 Task: Create a sub task Release to Production / Go Live for the task  Develop a new online tool for project collaboration in the project AgileLogic , assign it to team member softage.4@softage.net and update the status of the sub task to  Completed , set the priority of the sub task to High
Action: Mouse moved to (92, 239)
Screenshot: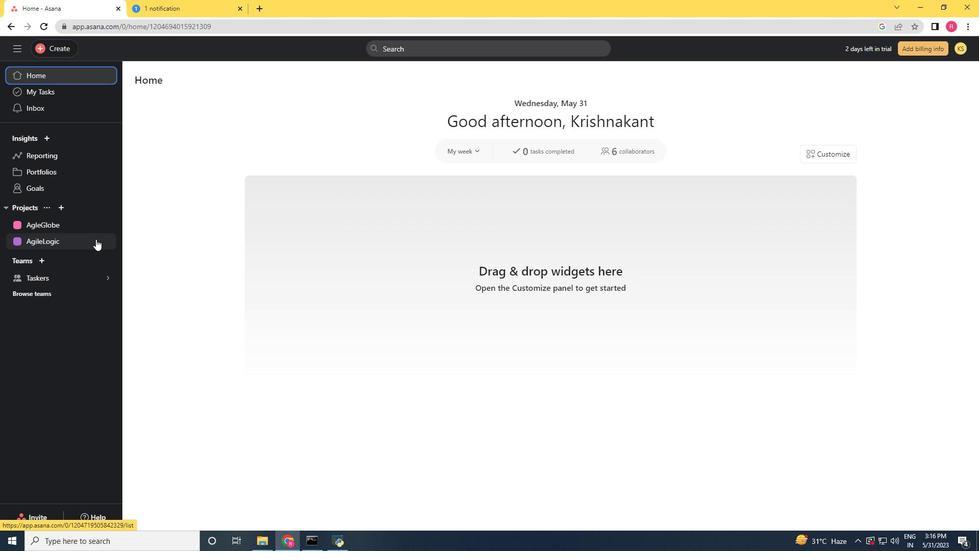 
Action: Mouse pressed left at (92, 239)
Screenshot: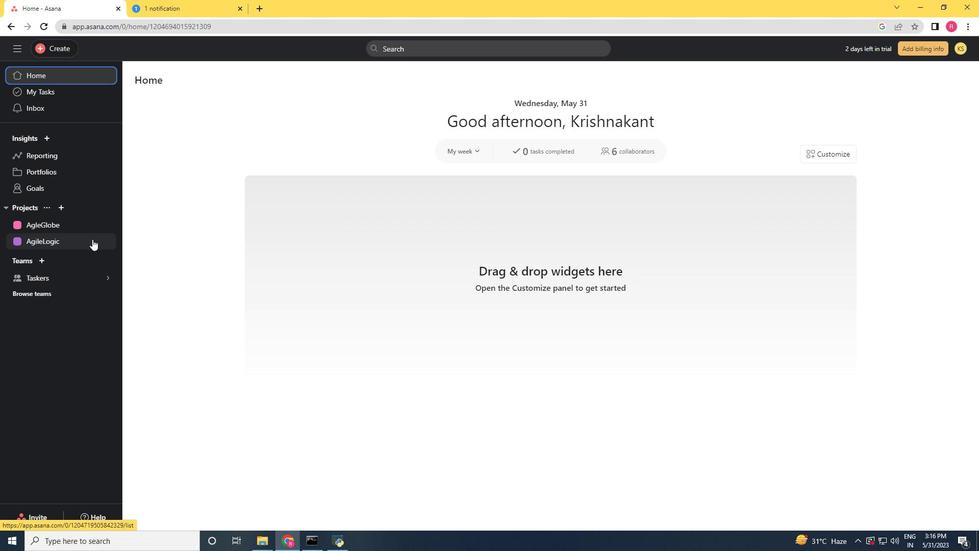 
Action: Mouse moved to (371, 219)
Screenshot: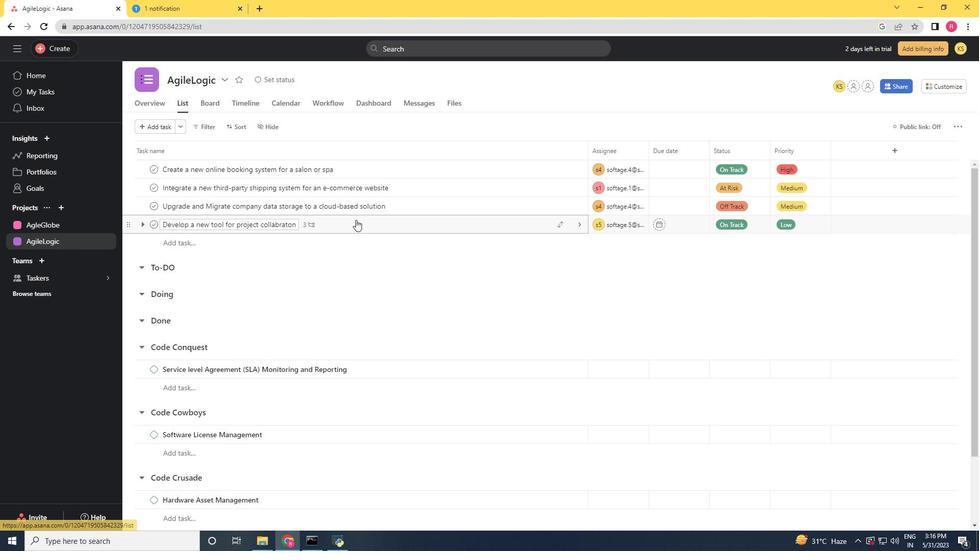 
Action: Mouse pressed left at (371, 219)
Screenshot: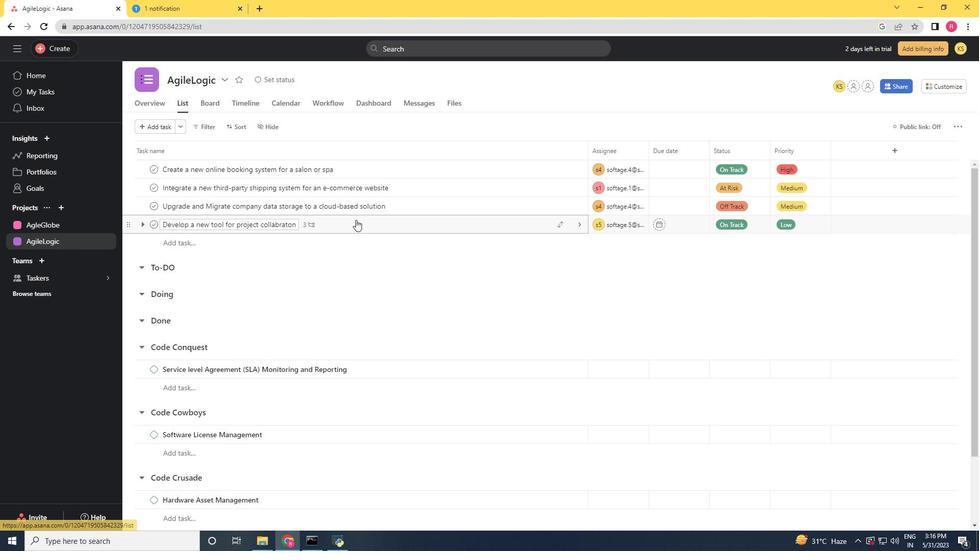 
Action: Mouse moved to (737, 239)
Screenshot: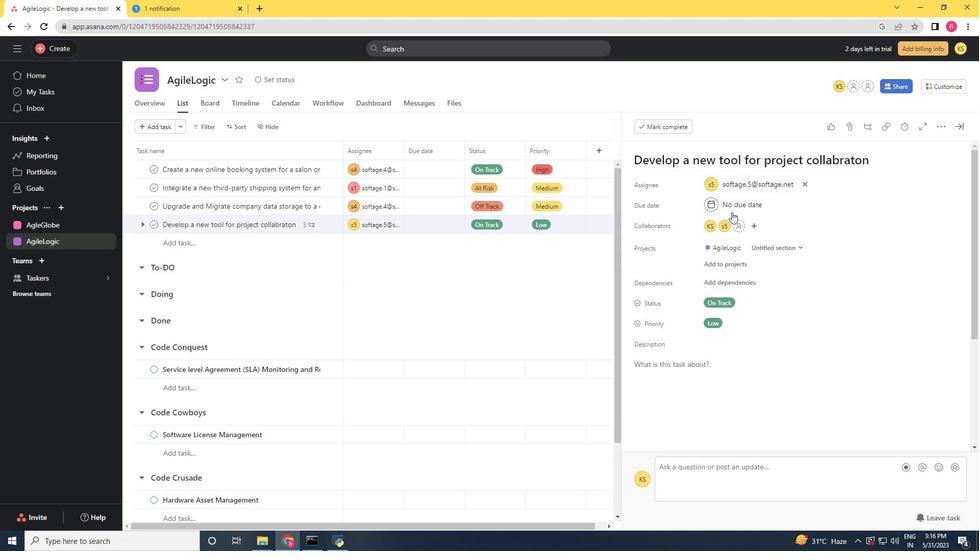 
Action: Mouse scrolled (737, 239) with delta (0, 0)
Screenshot: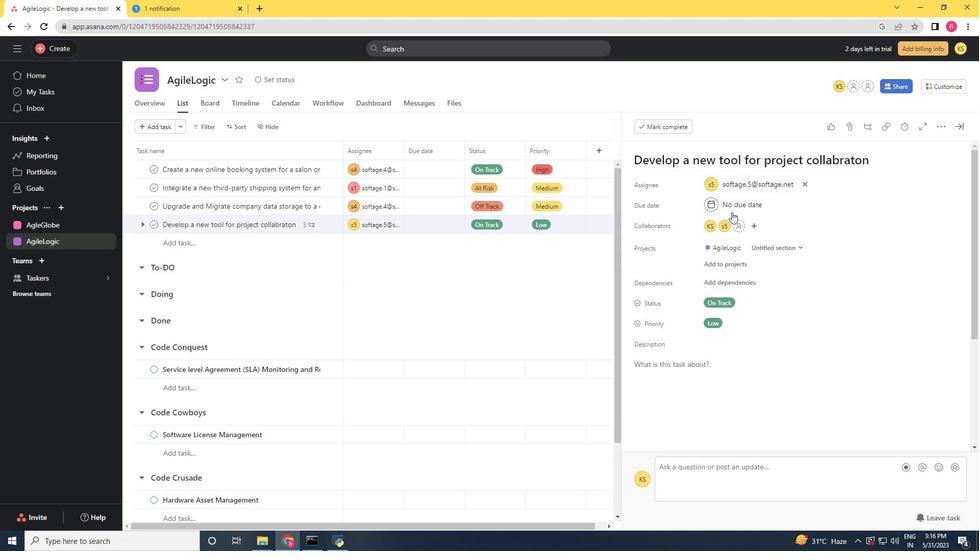 
Action: Mouse moved to (731, 315)
Screenshot: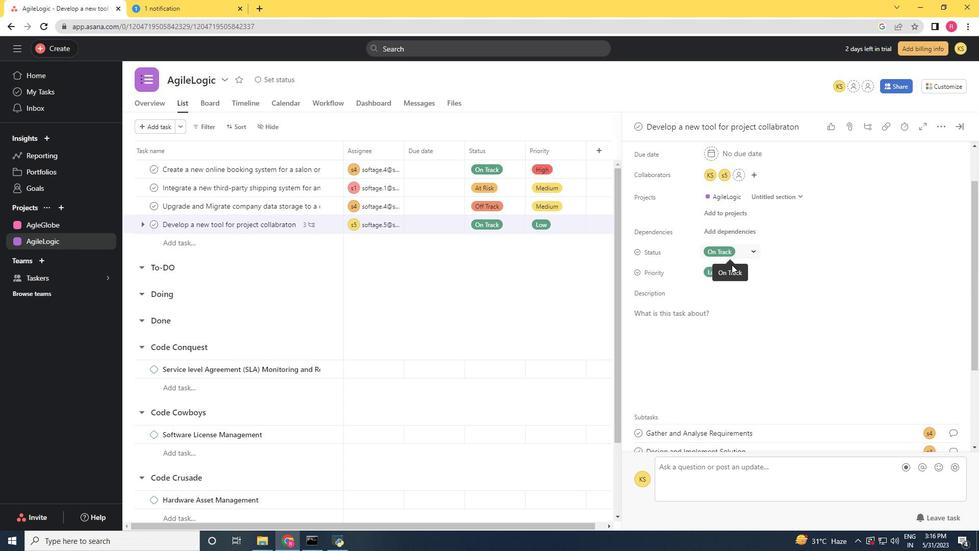 
Action: Mouse scrolled (731, 315) with delta (0, 0)
Screenshot: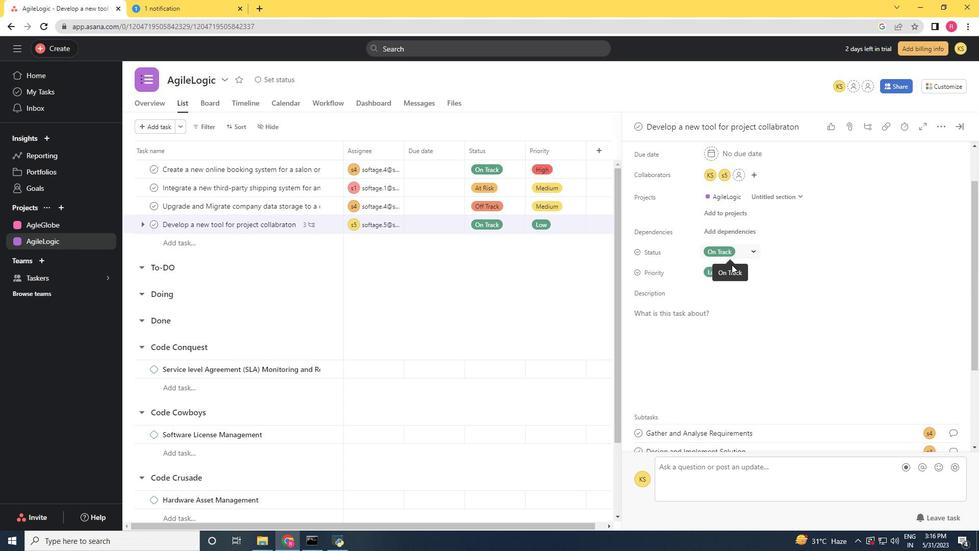 
Action: Mouse moved to (731, 319)
Screenshot: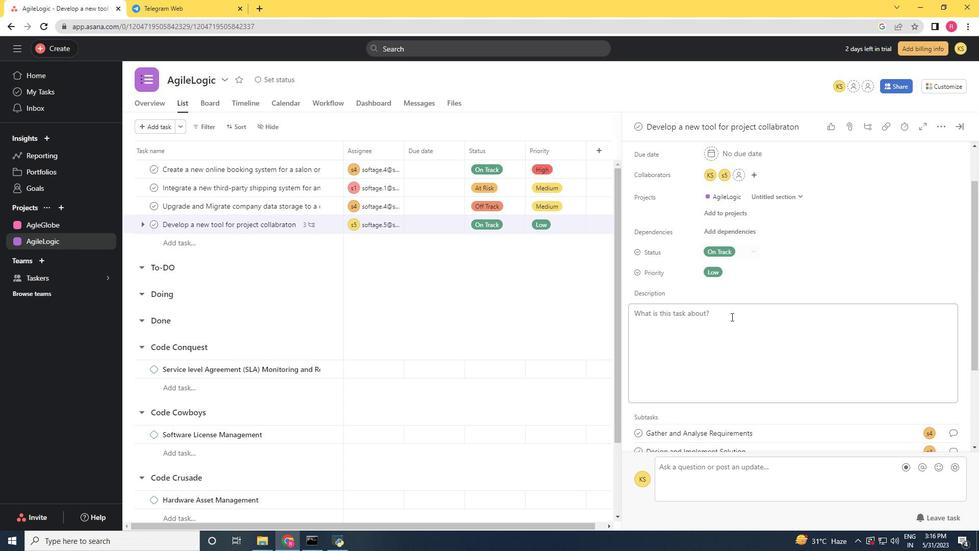 
Action: Mouse scrolled (731, 318) with delta (0, 0)
Screenshot: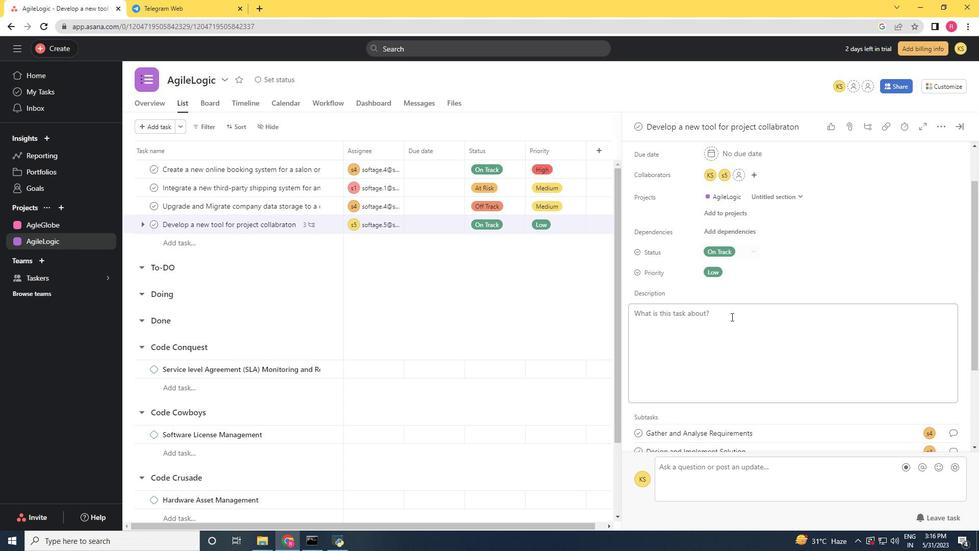 
Action: Mouse scrolled (731, 318) with delta (0, 0)
Screenshot: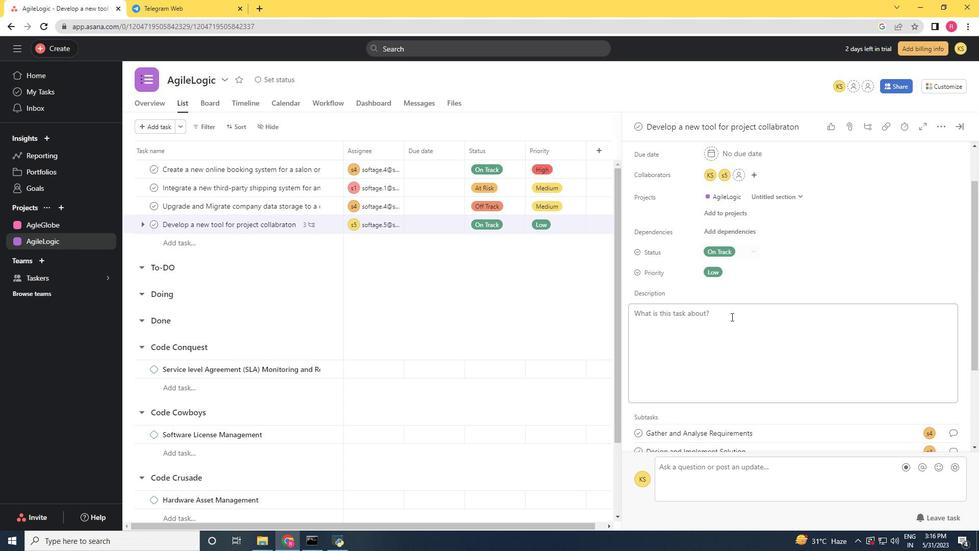 
Action: Mouse scrolled (731, 318) with delta (0, 0)
Screenshot: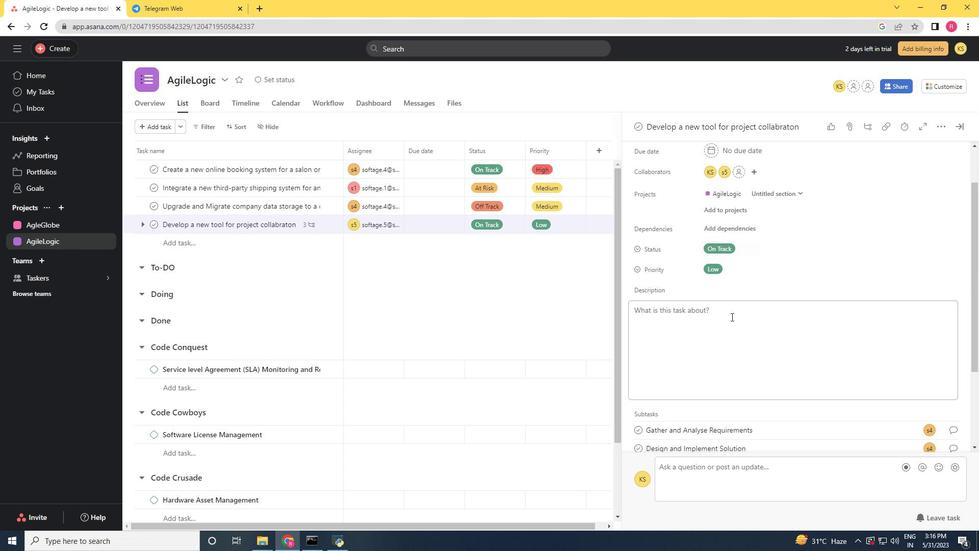 
Action: Mouse scrolled (731, 318) with delta (0, 0)
Screenshot: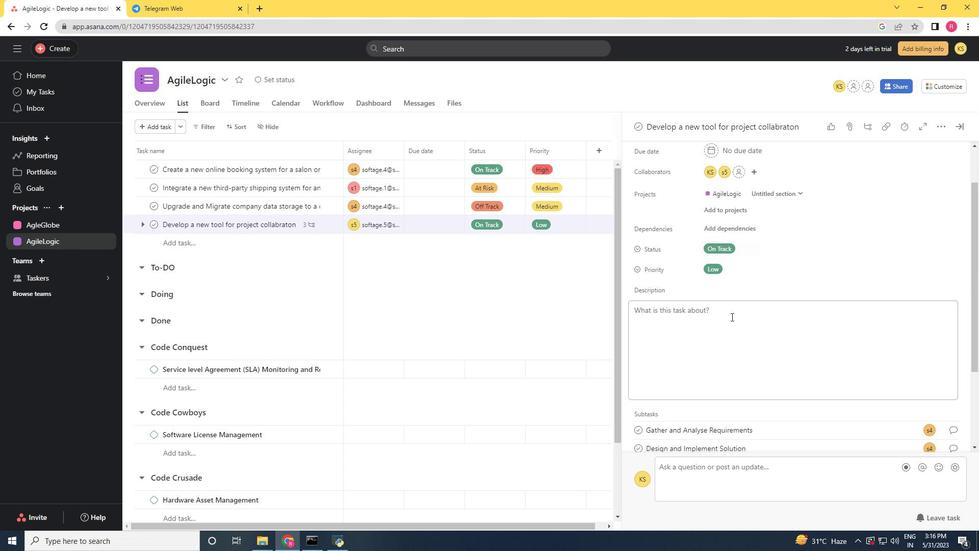 
Action: Mouse moved to (669, 371)
Screenshot: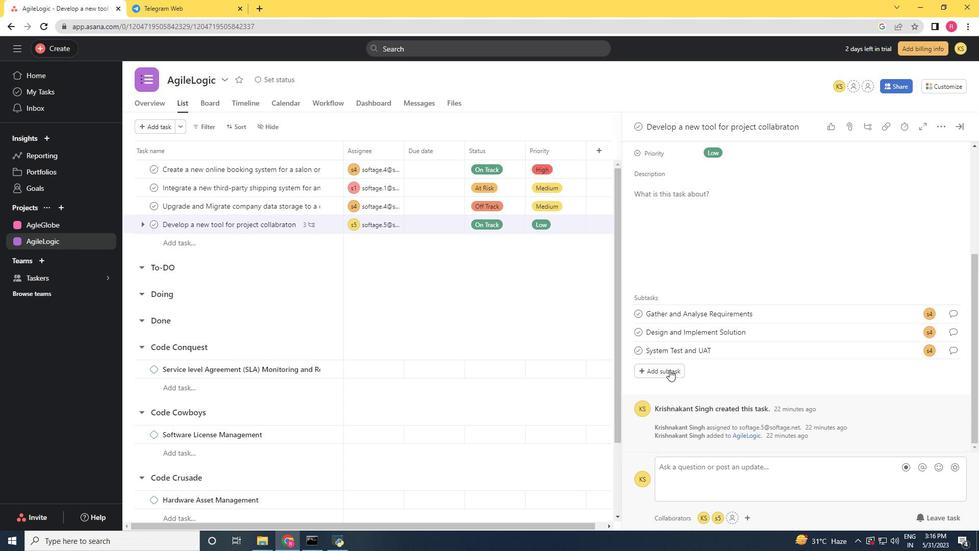 
Action: Mouse pressed left at (669, 371)
Screenshot: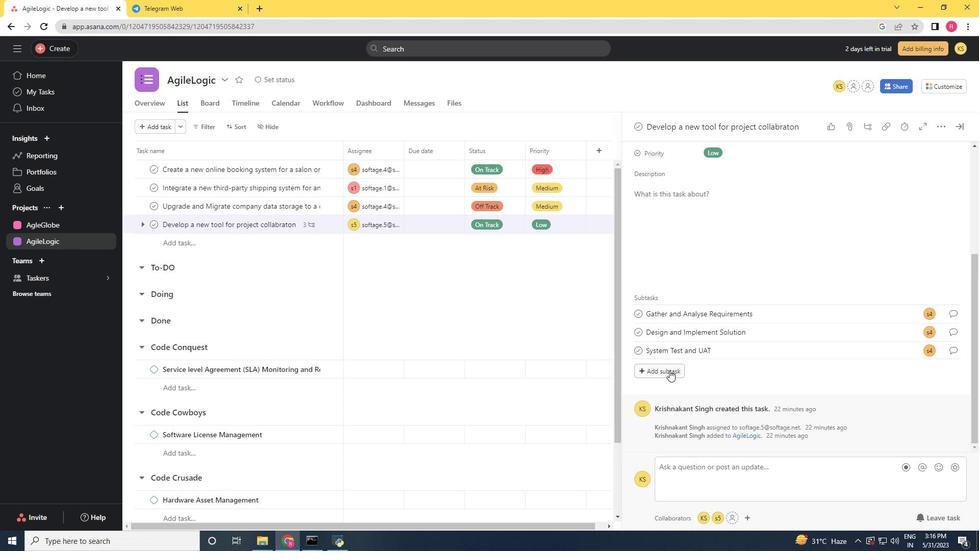 
Action: Mouse moved to (750, 181)
Screenshot: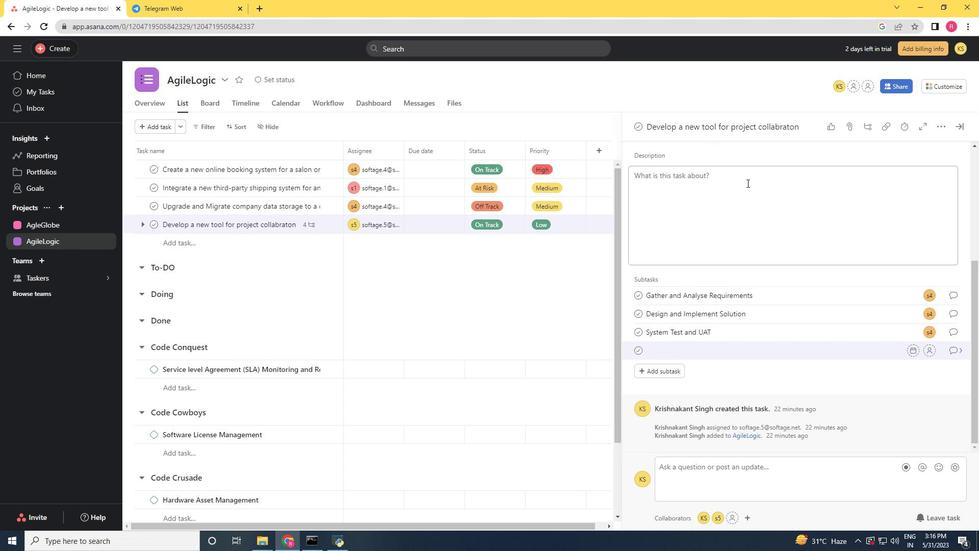 
Action: Key pressed <Key.shift><Key.shift><Key.shift><Key.shift><Key.shift>Release<Key.space>to<Key.space><Key.shift>Production<Key.space>/<Key.space><Key.shift>Go<Key.space><Key.shift><Key.shift><Key.shift><Key.shift><Key.shift><Key.shift><Key.shift><Key.shift><Key.shift><Key.shift><Key.shift>Live
Screenshot: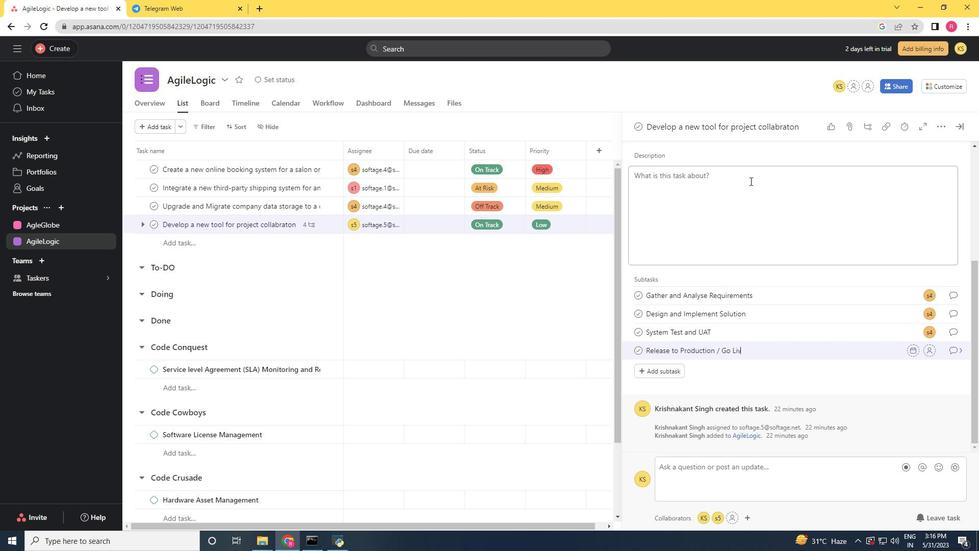 
Action: Mouse moved to (930, 348)
Screenshot: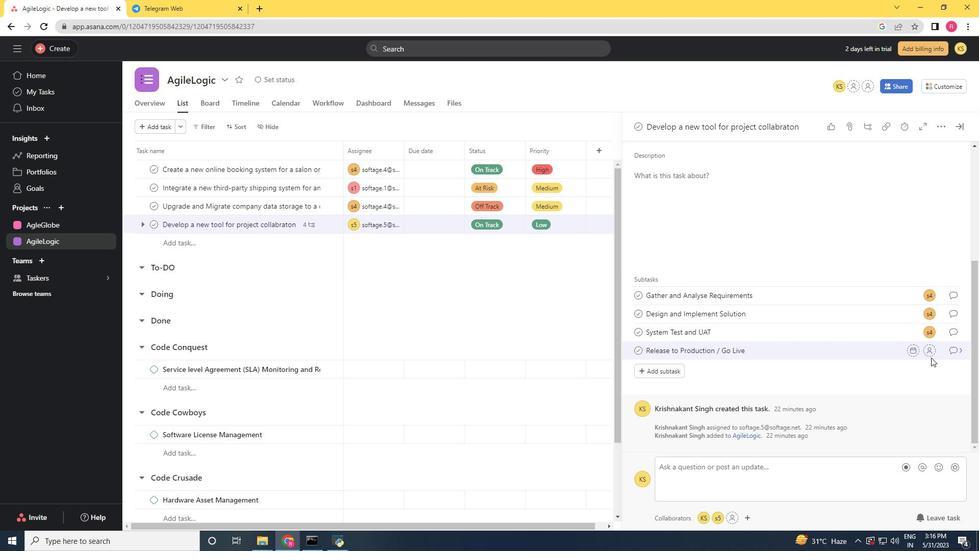 
Action: Mouse pressed left at (930, 348)
Screenshot: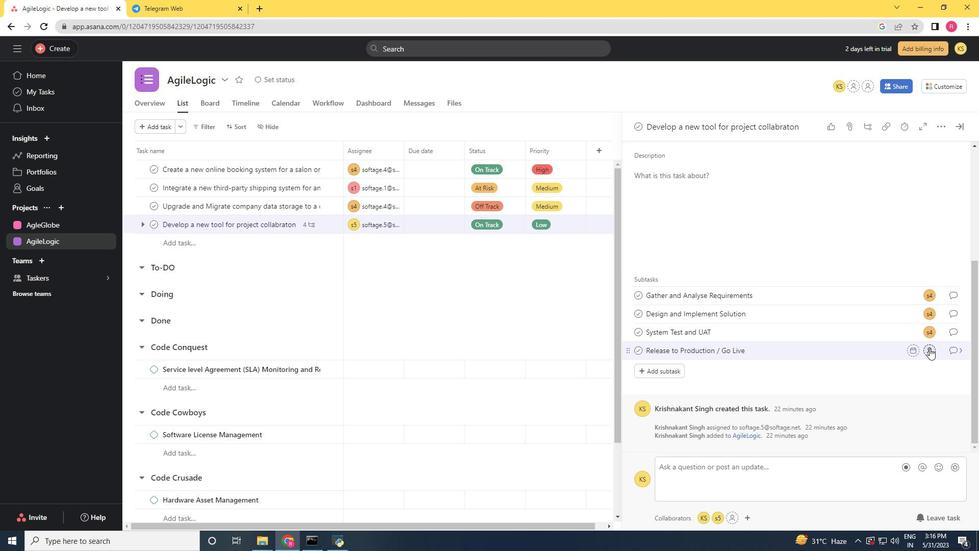 
Action: Mouse moved to (930, 348)
Screenshot: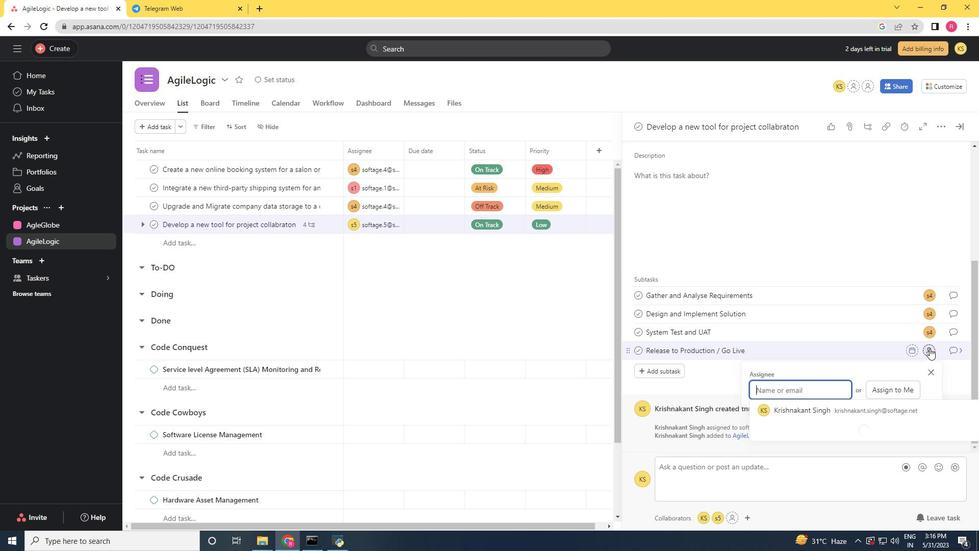 
Action: Key pressed softage.4<Key.shift>@softage.net
Screenshot: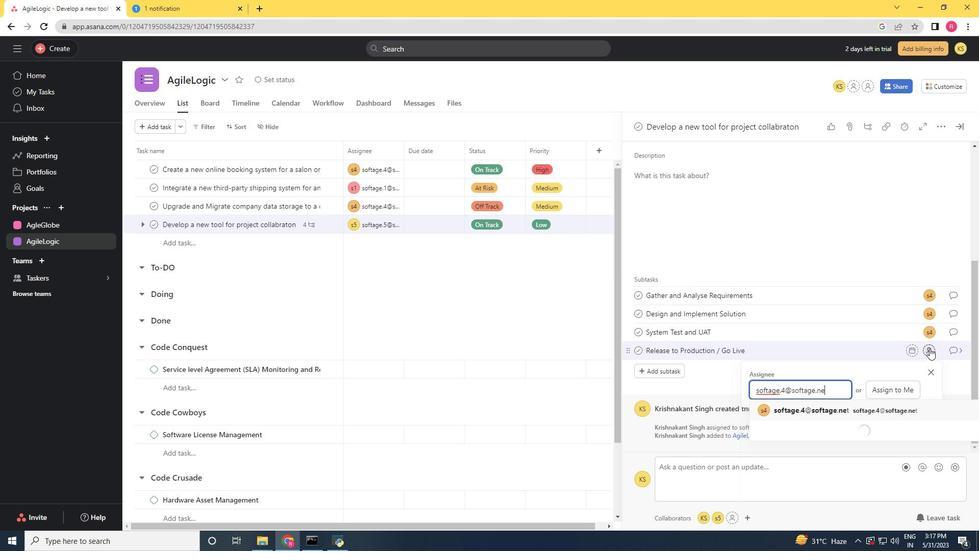 
Action: Mouse moved to (881, 407)
Screenshot: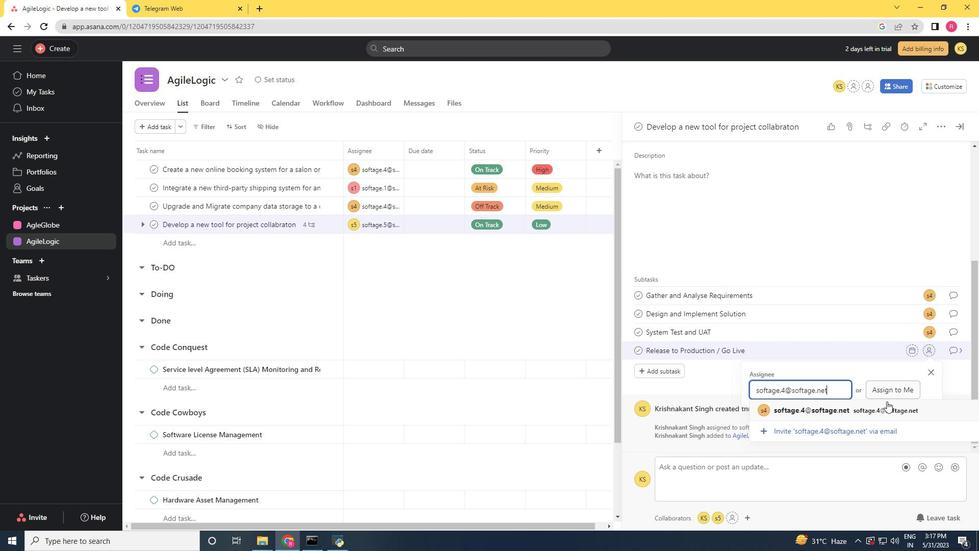 
Action: Mouse pressed left at (881, 407)
Screenshot: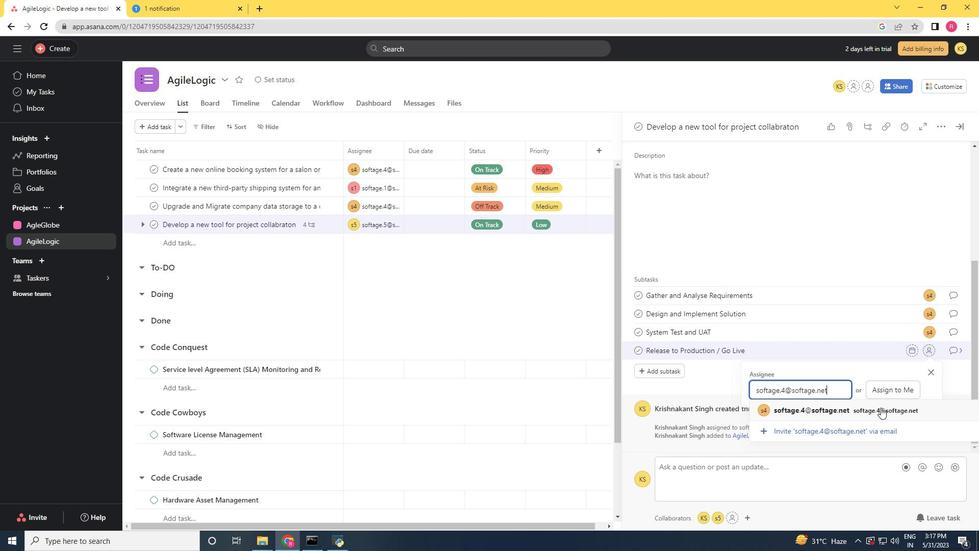 
Action: Mouse moved to (956, 346)
Screenshot: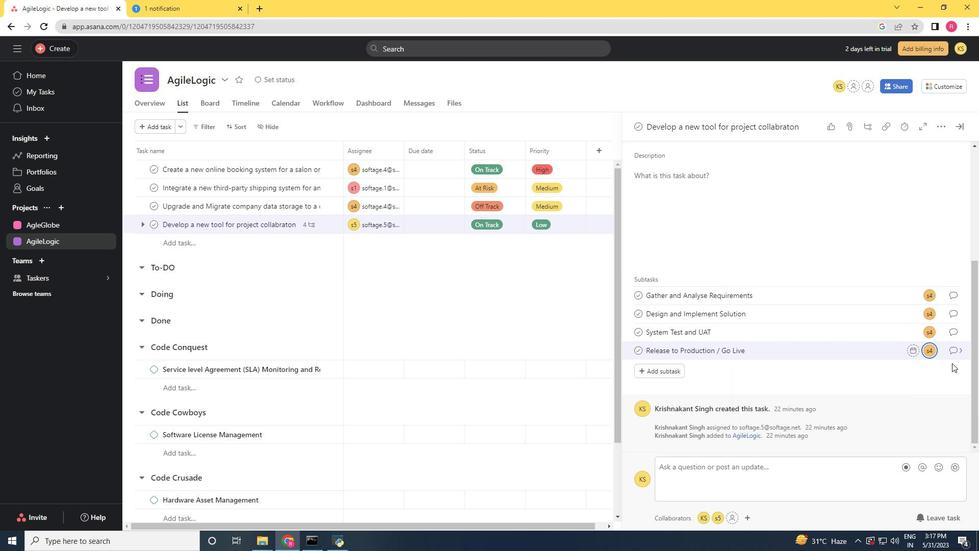 
Action: Mouse pressed left at (956, 346)
Screenshot: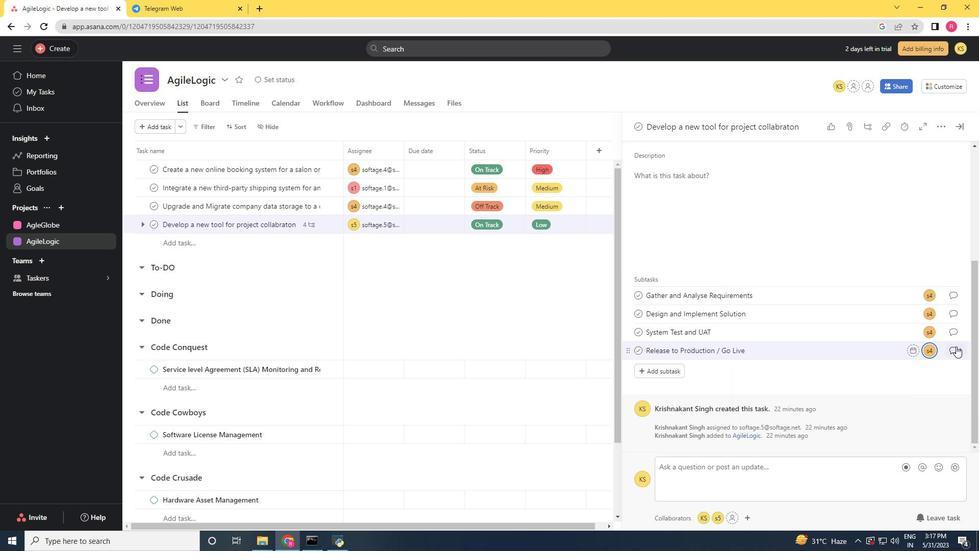 
Action: Mouse moved to (674, 291)
Screenshot: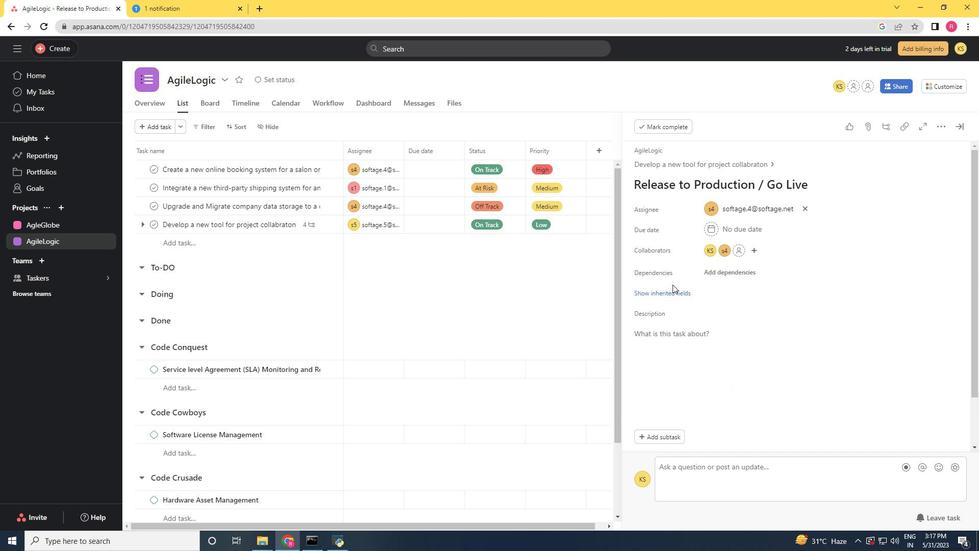 
Action: Mouse pressed left at (674, 291)
Screenshot: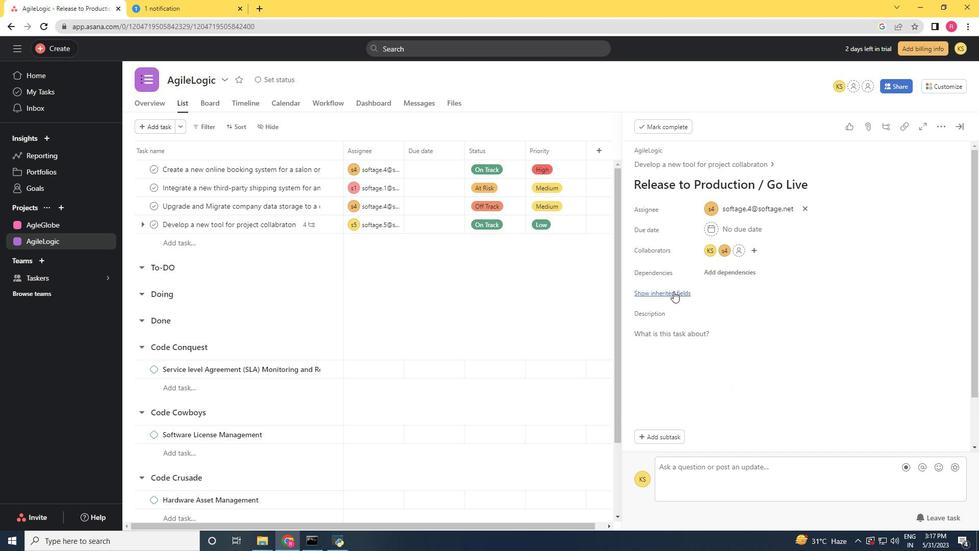 
Action: Mouse moved to (716, 317)
Screenshot: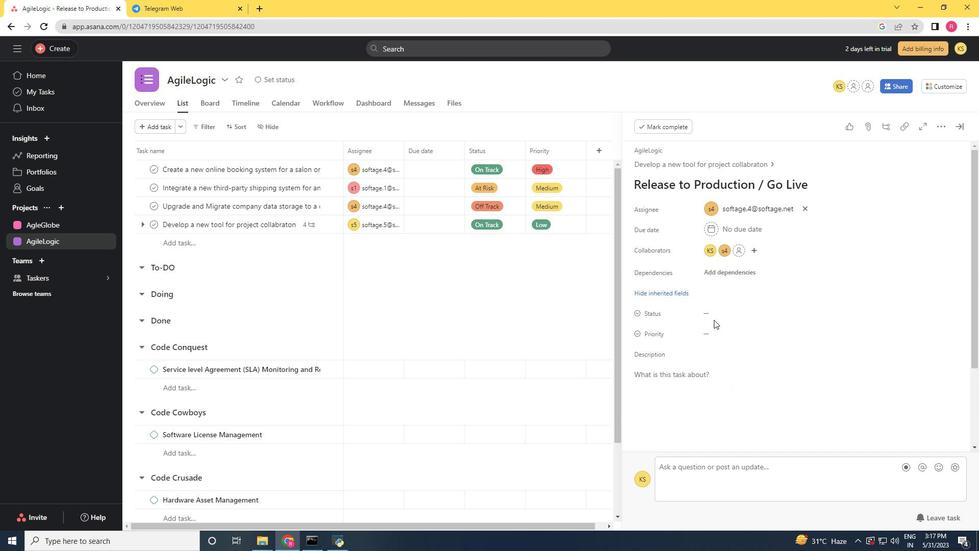 
Action: Mouse pressed left at (716, 317)
Screenshot: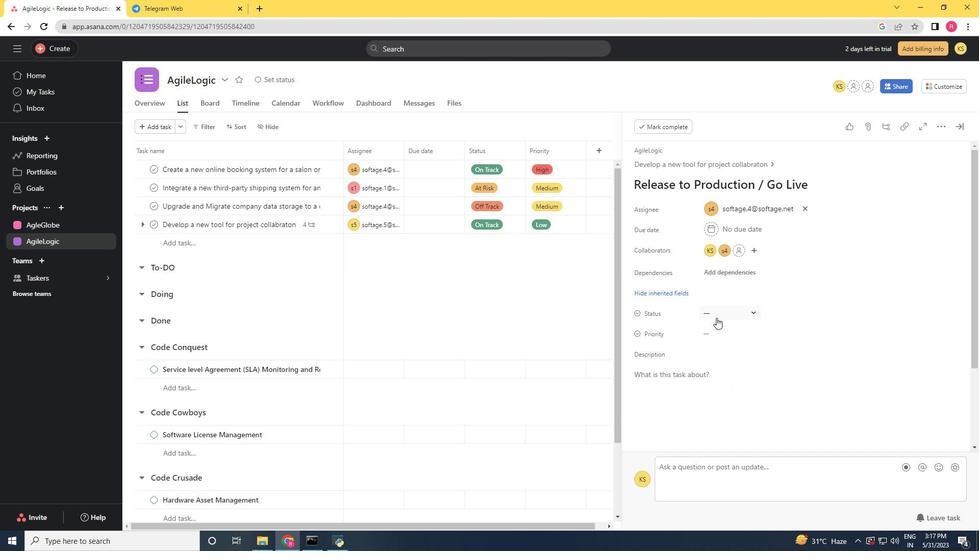 
Action: Mouse moved to (737, 396)
Screenshot: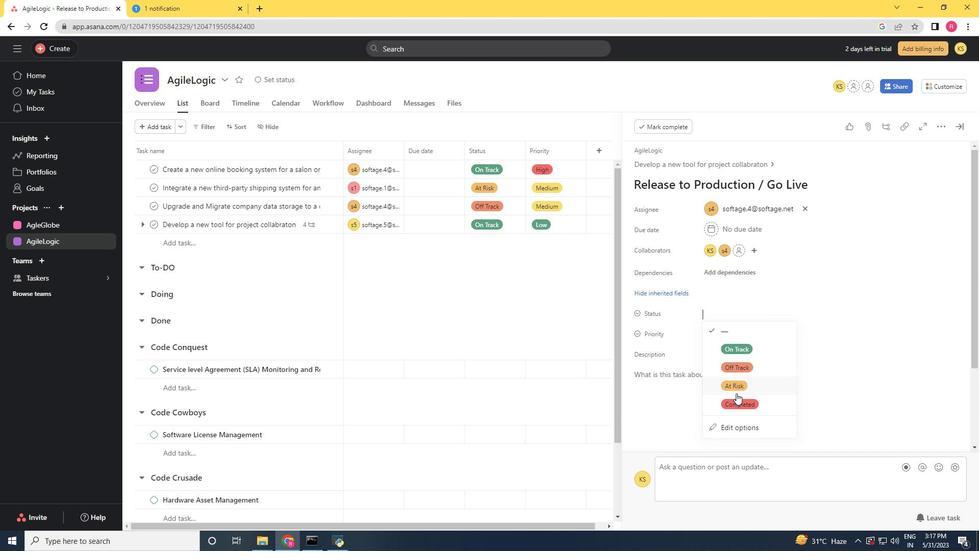 
Action: Mouse pressed left at (737, 396)
Screenshot: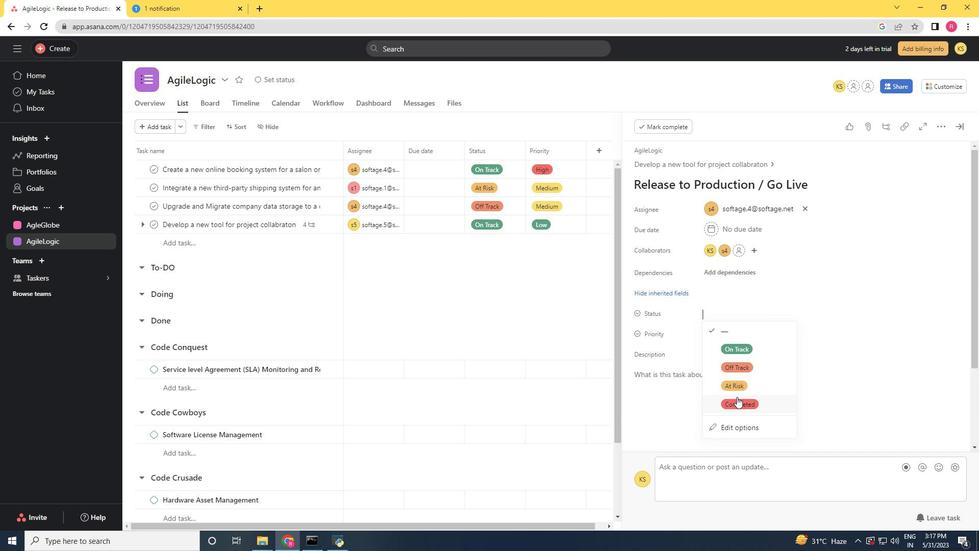 
Action: Mouse moved to (719, 332)
Screenshot: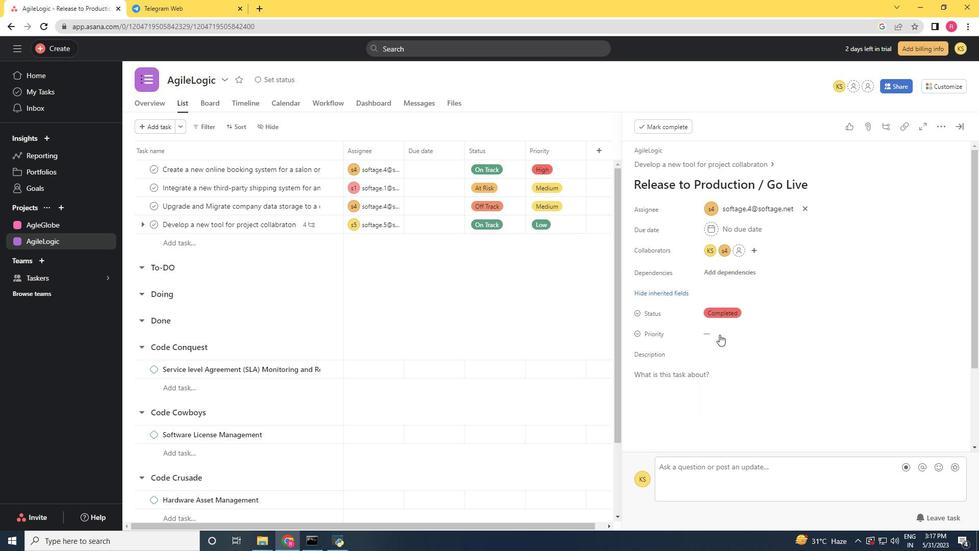 
Action: Mouse pressed left at (719, 332)
Screenshot: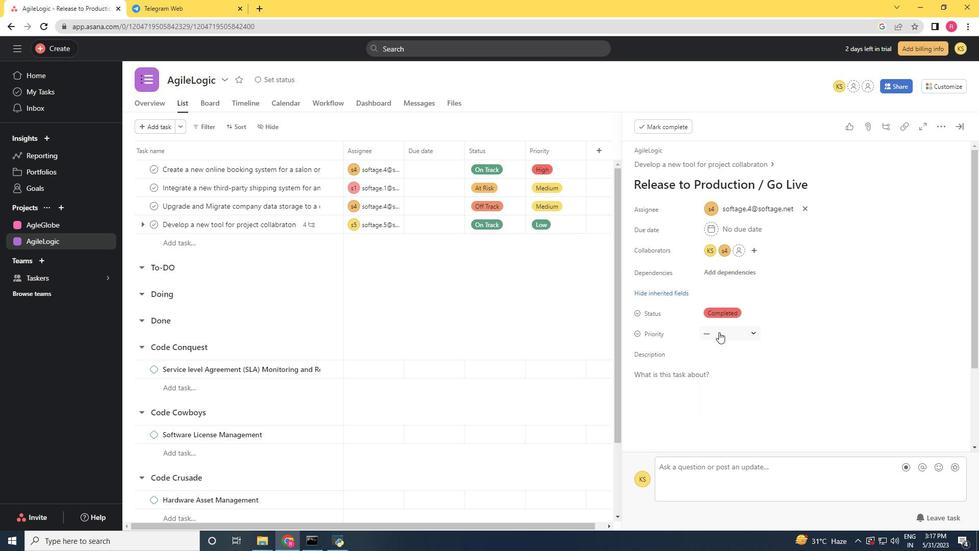 
Action: Mouse moved to (737, 365)
Screenshot: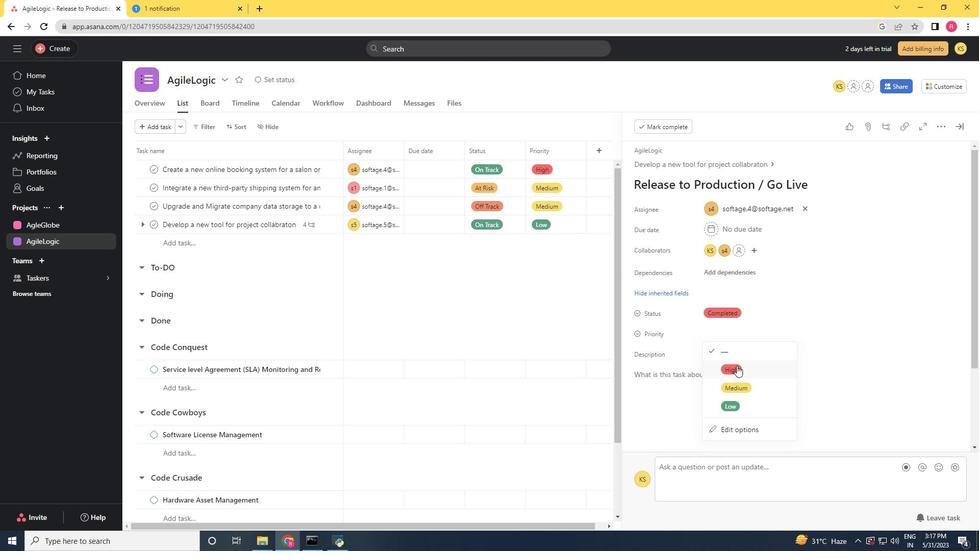 
Action: Mouse pressed left at (737, 365)
Screenshot: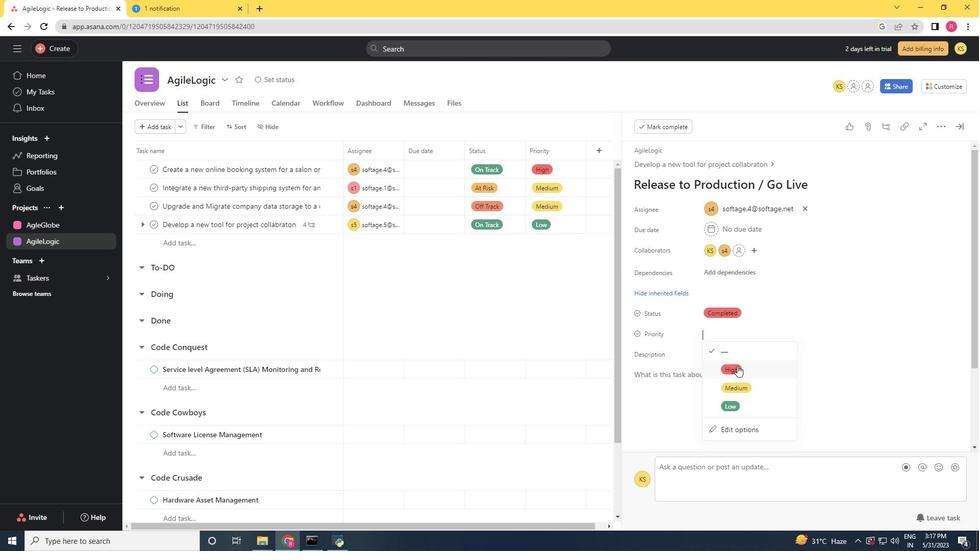 
Action: Mouse moved to (901, 265)
Screenshot: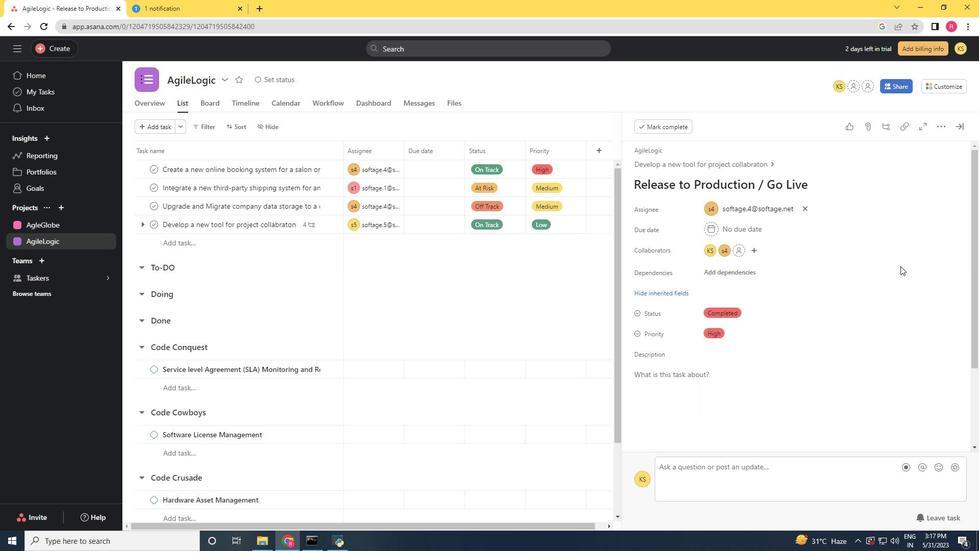 
